 Task: Sort the products in the category "Pasta Salad" by unit price (high first).
Action: Mouse pressed left at (21, 115)
Screenshot: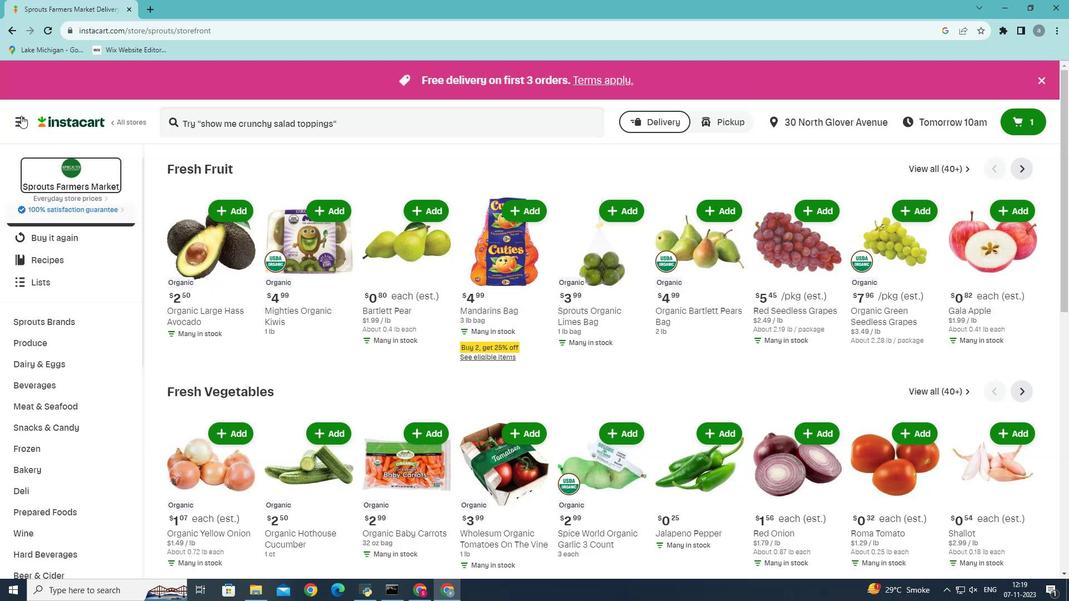 
Action: Mouse moved to (51, 311)
Screenshot: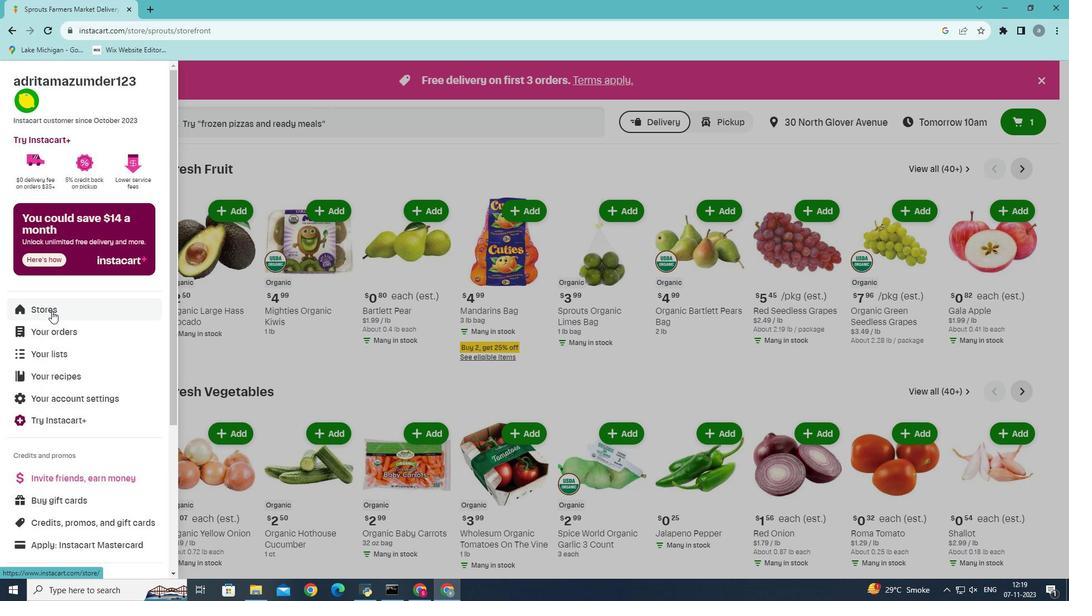 
Action: Mouse pressed left at (51, 311)
Screenshot: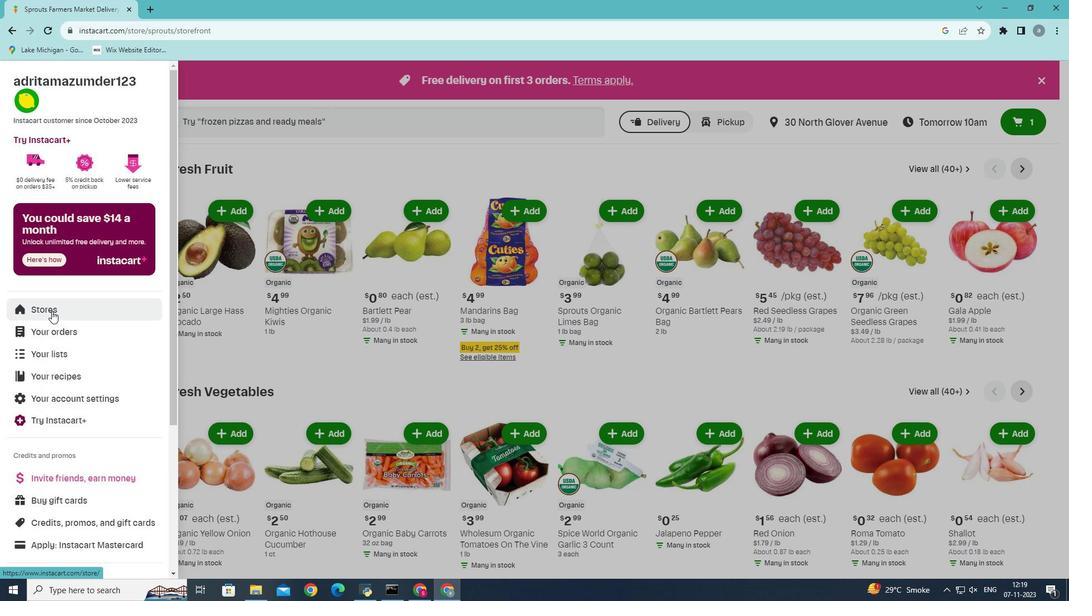 
Action: Mouse moved to (253, 121)
Screenshot: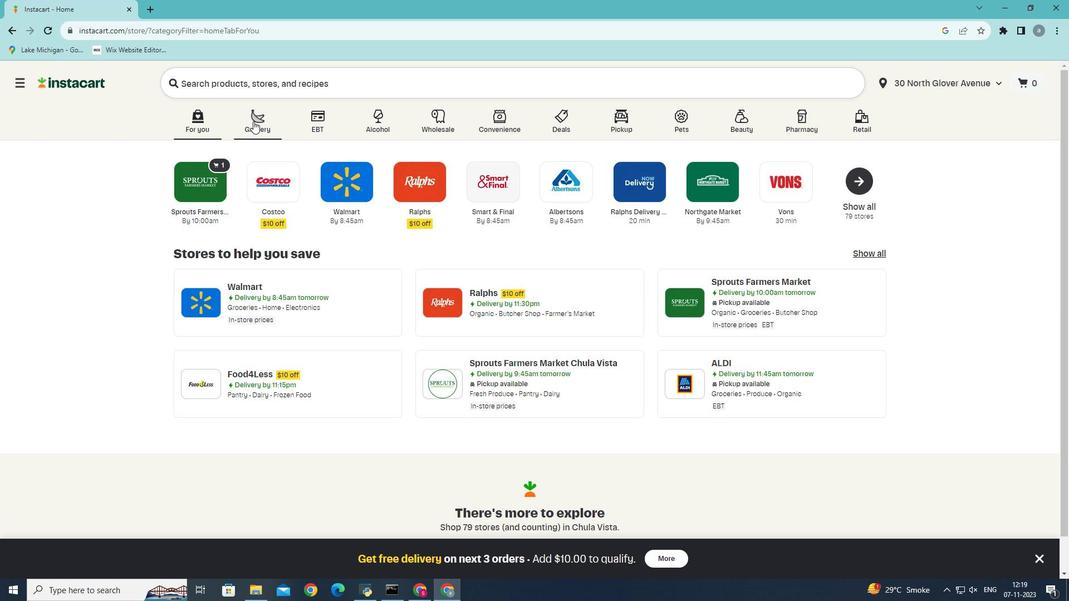 
Action: Mouse pressed left at (253, 121)
Screenshot: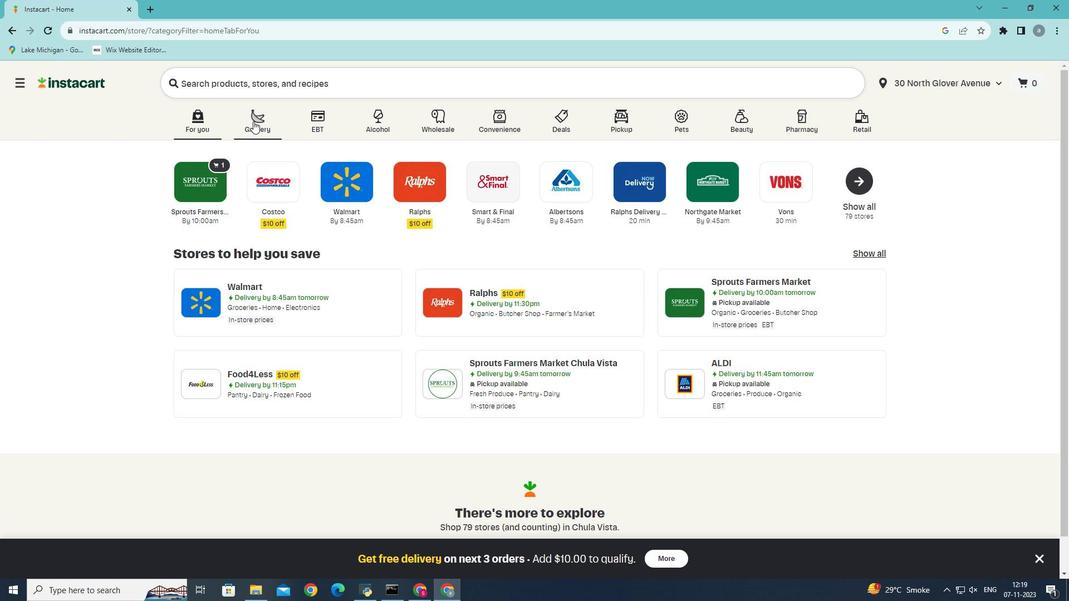 
Action: Mouse moved to (246, 323)
Screenshot: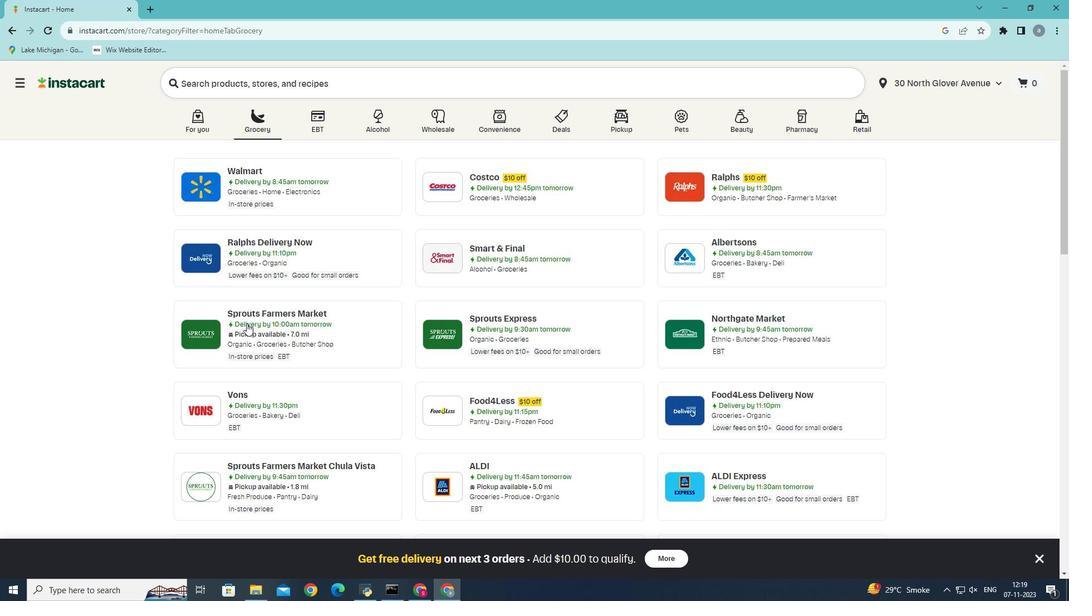 
Action: Mouse pressed left at (246, 323)
Screenshot: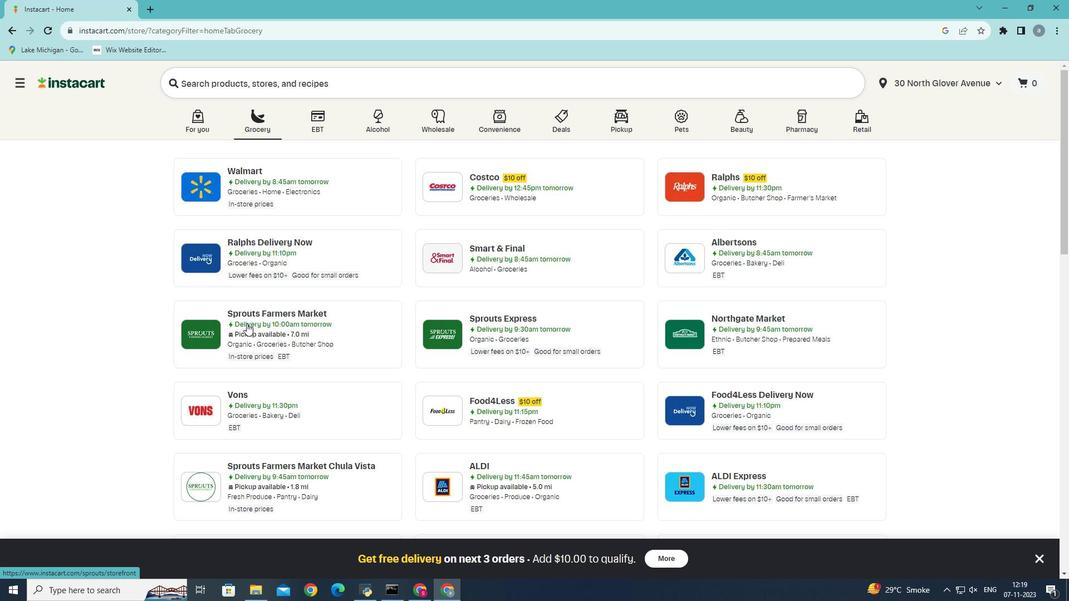 
Action: Mouse moved to (89, 493)
Screenshot: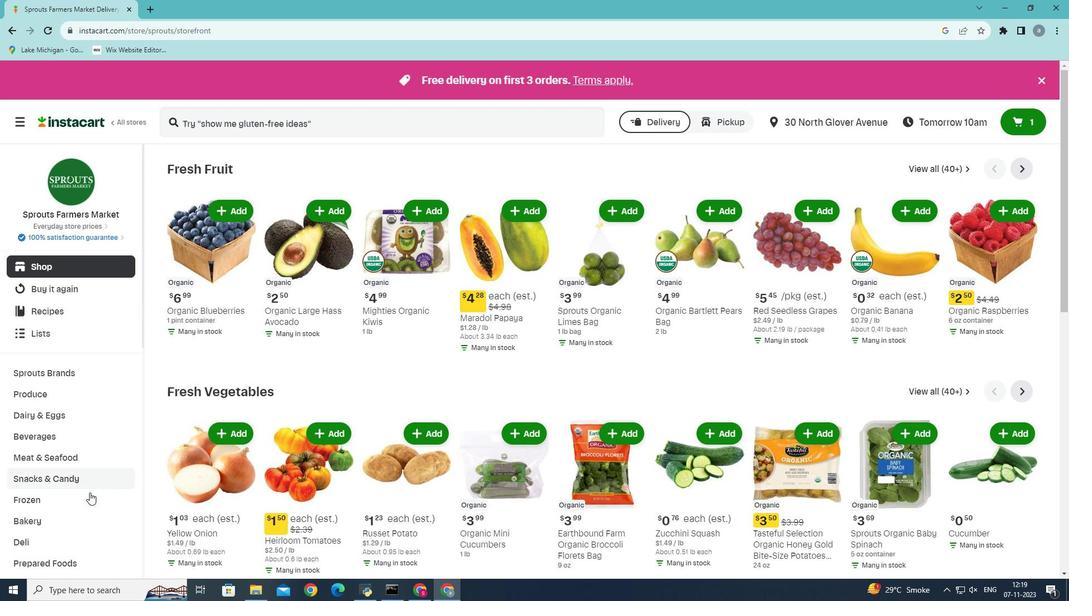 
Action: Mouse scrolled (89, 492) with delta (0, 0)
Screenshot: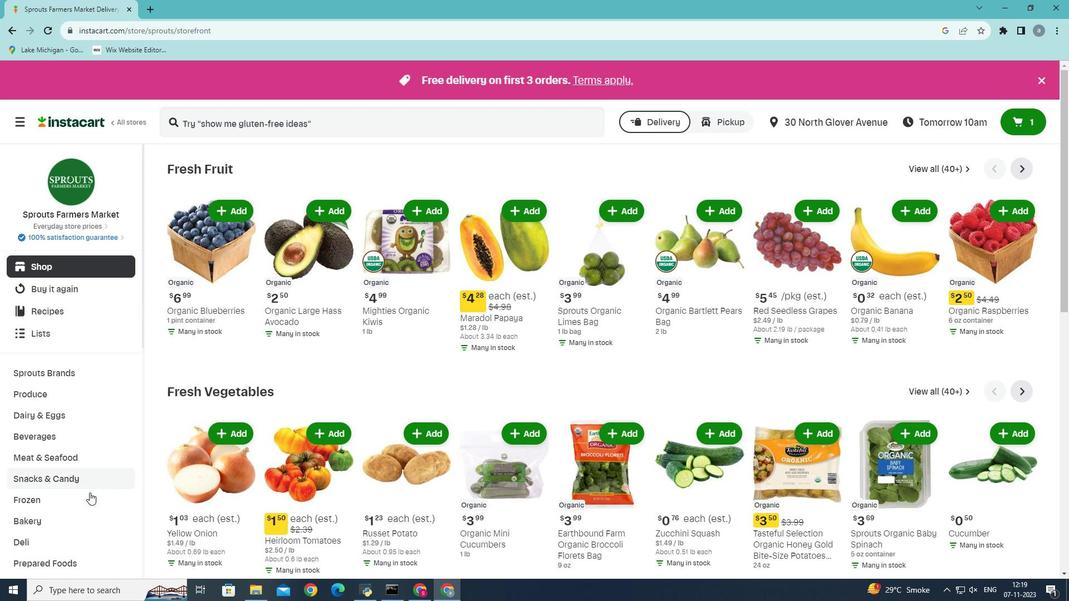 
Action: Mouse scrolled (89, 492) with delta (0, 0)
Screenshot: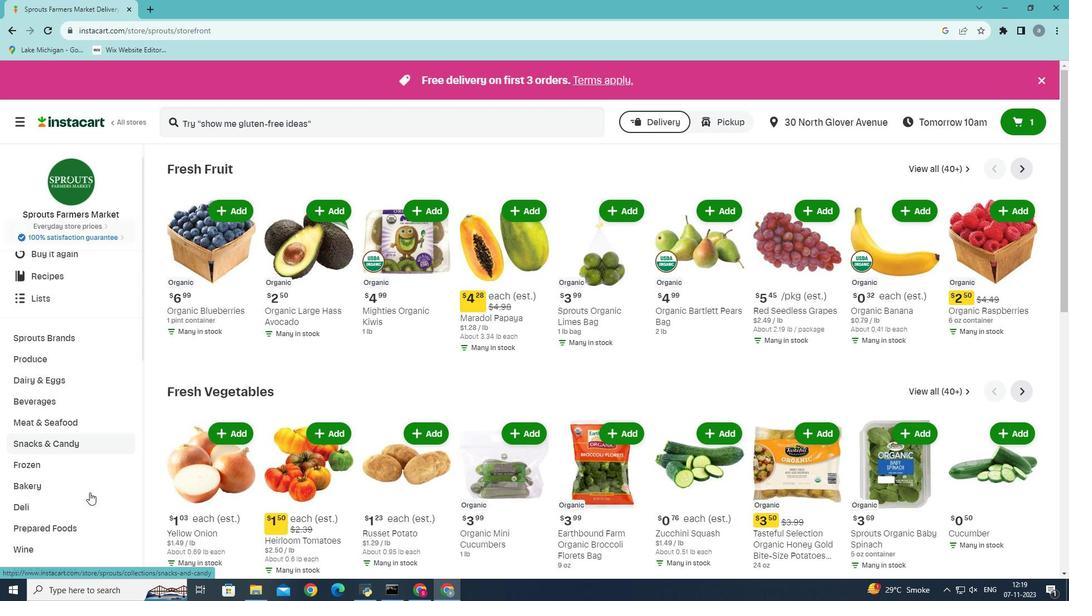 
Action: Mouse moved to (44, 456)
Screenshot: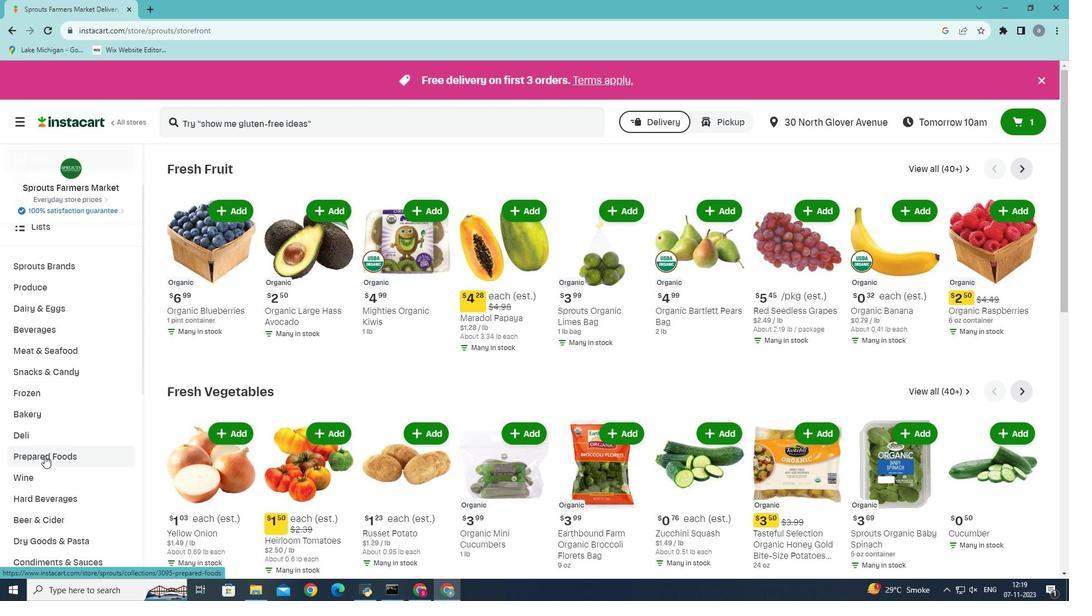 
Action: Mouse pressed left at (44, 456)
Screenshot: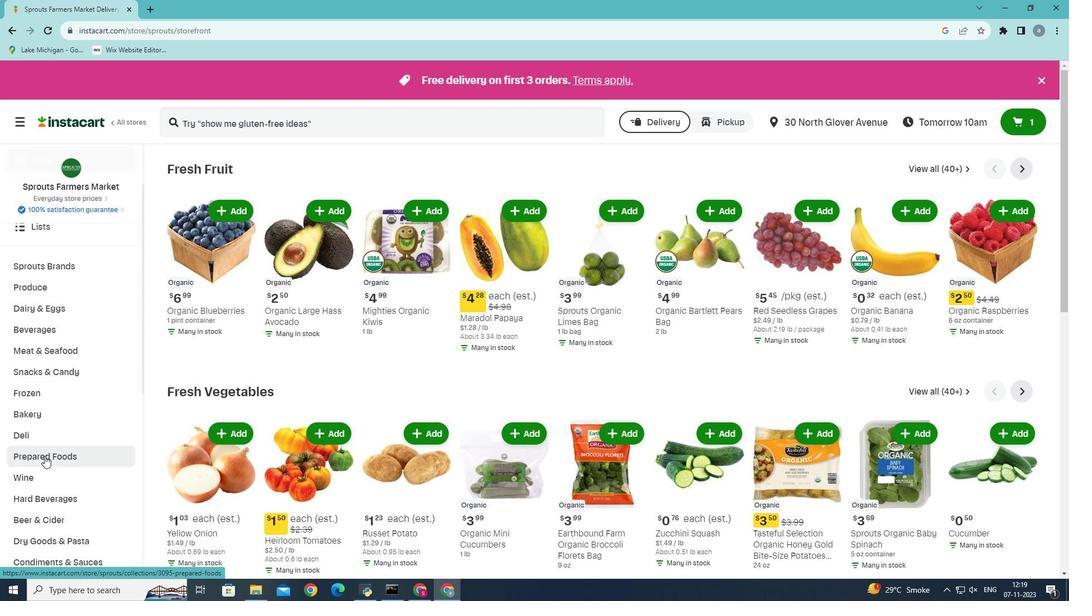 
Action: Mouse moved to (601, 190)
Screenshot: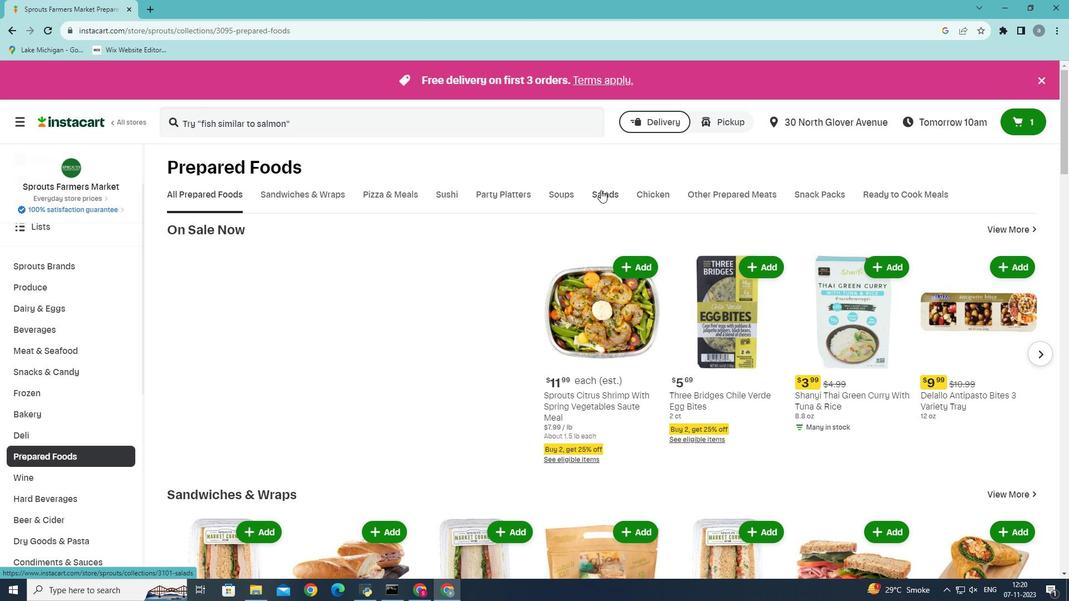 
Action: Mouse pressed left at (601, 190)
Screenshot: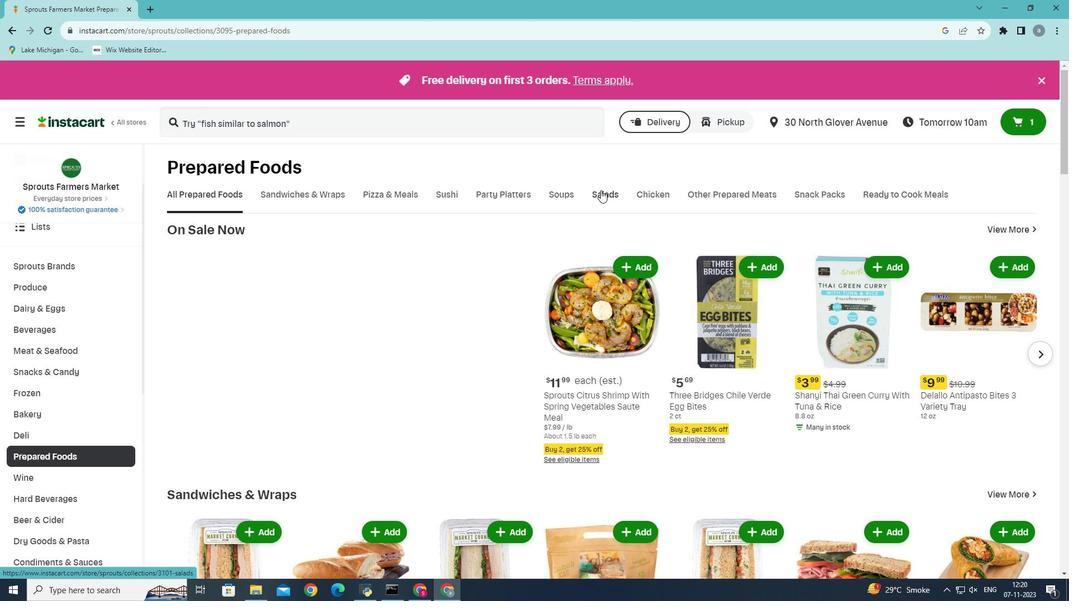 
Action: Mouse moved to (245, 241)
Screenshot: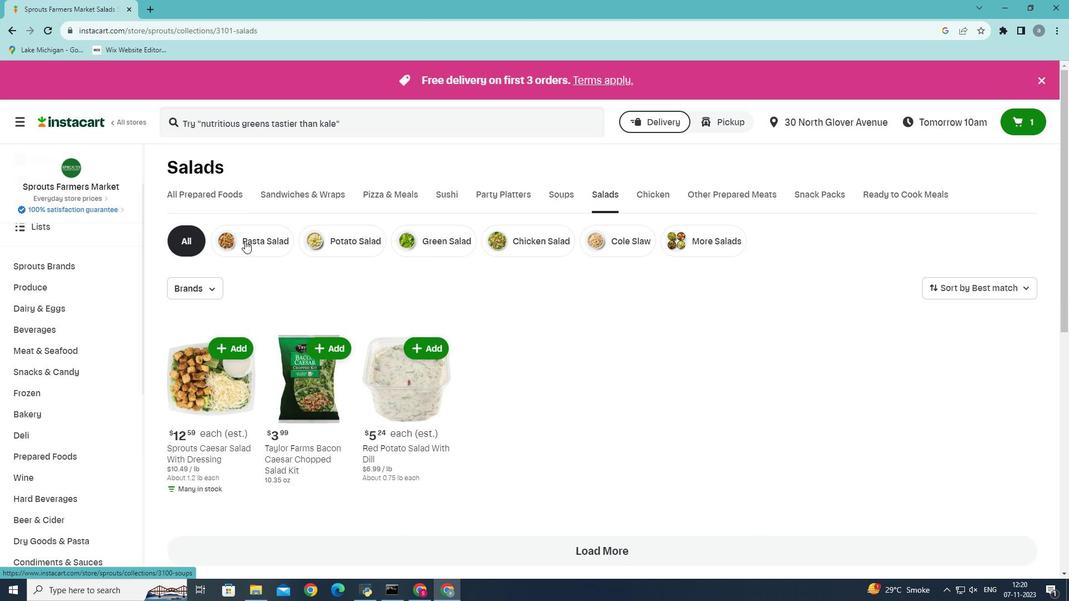 
Action: Mouse pressed left at (245, 241)
Screenshot: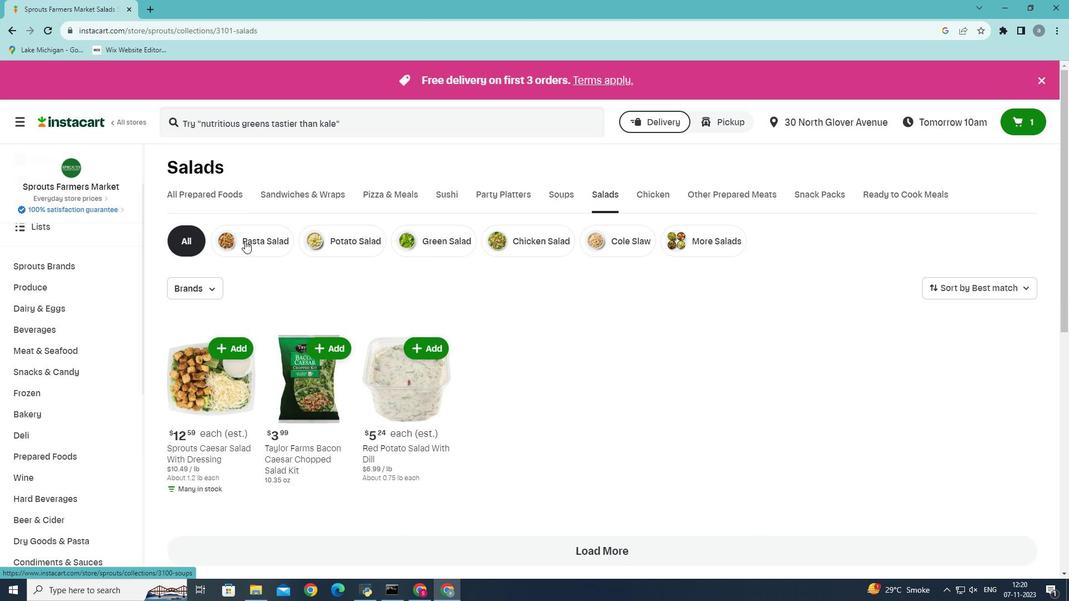 
Action: Mouse moved to (1037, 289)
Screenshot: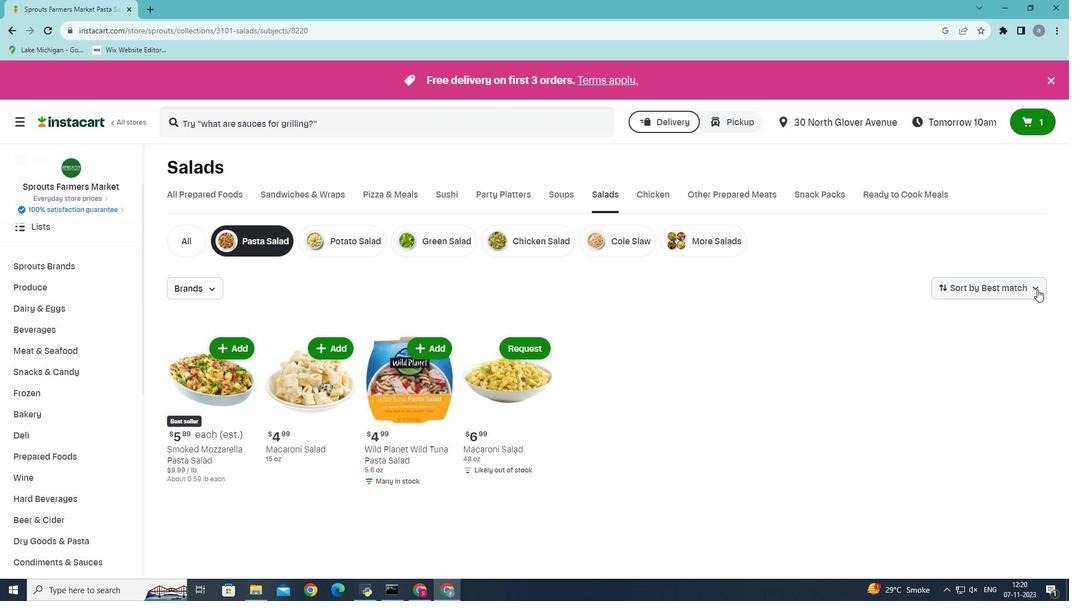 
Action: Mouse pressed left at (1037, 289)
Screenshot: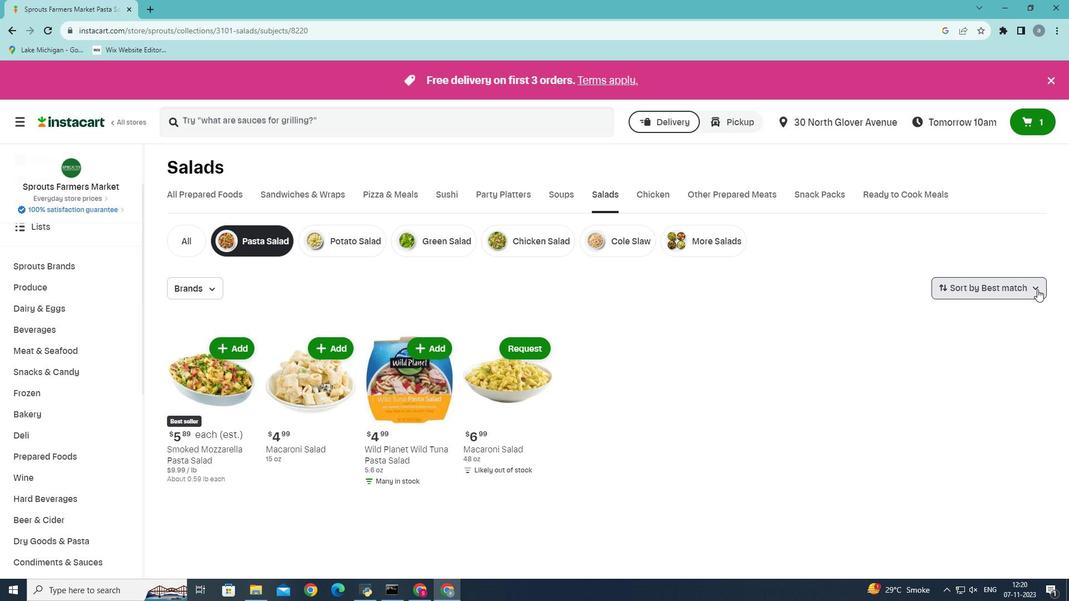 
Action: Mouse moved to (1003, 425)
Screenshot: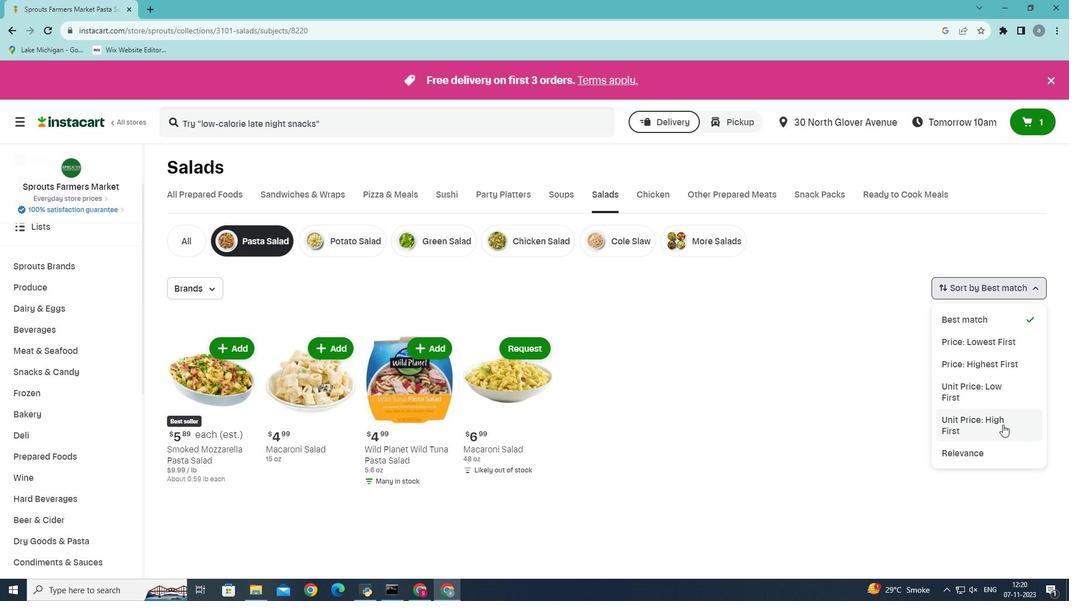 
Action: Mouse pressed left at (1003, 425)
Screenshot: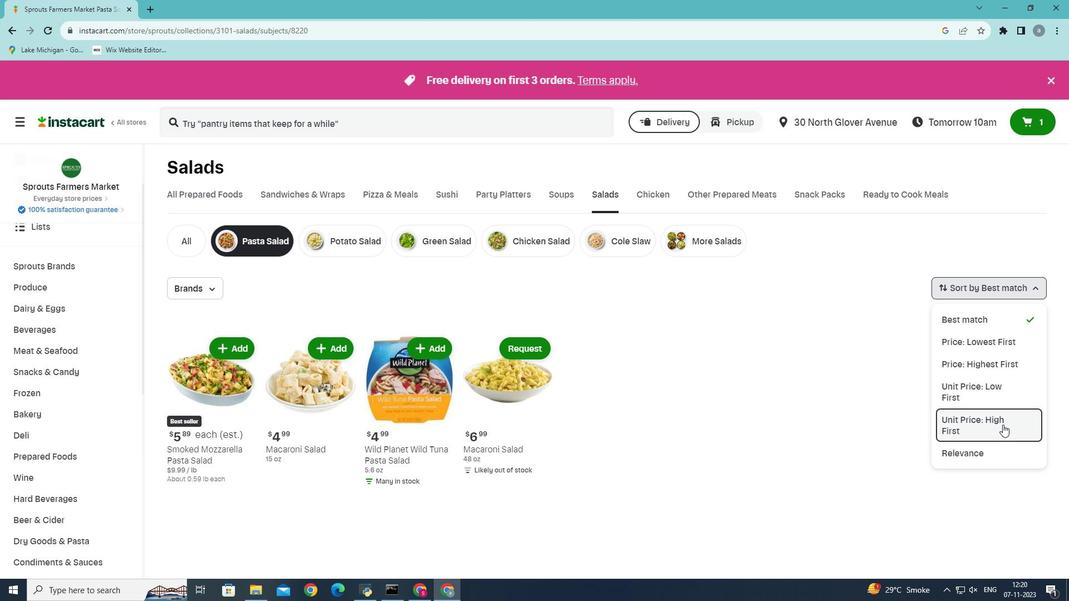 
Action: Mouse moved to (794, 370)
Screenshot: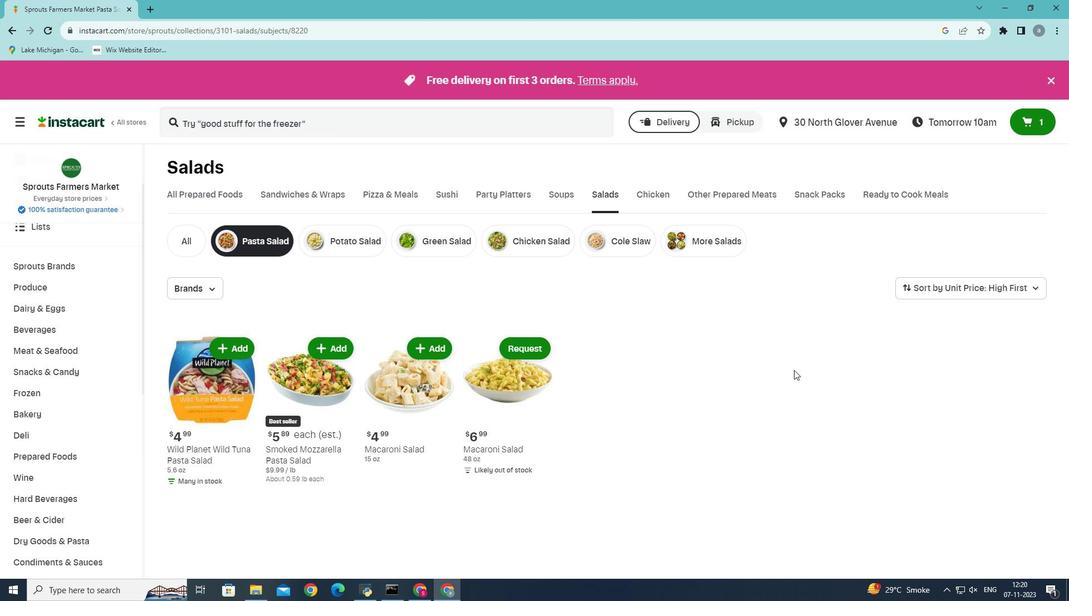 
